 Task: Create a due date automation trigger when advanced on, on the monday of the week before a card is due add dates not due today at 11:00 AM.
Action: Mouse moved to (1186, 94)
Screenshot: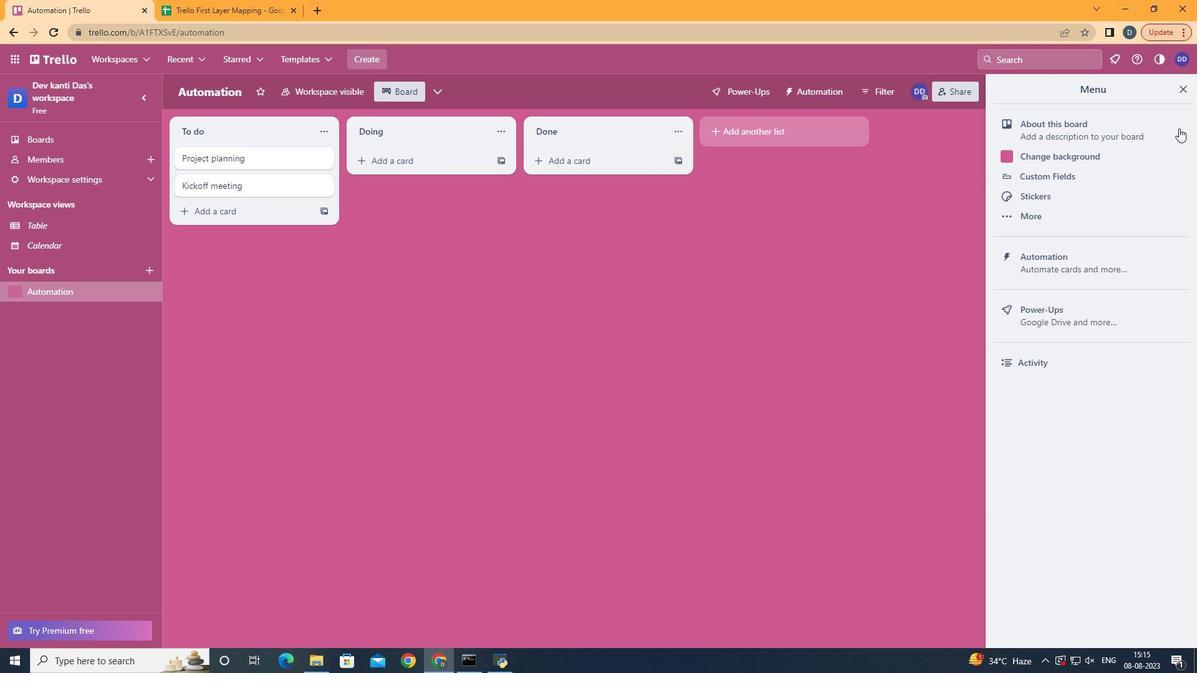 
Action: Mouse pressed left at (1186, 94)
Screenshot: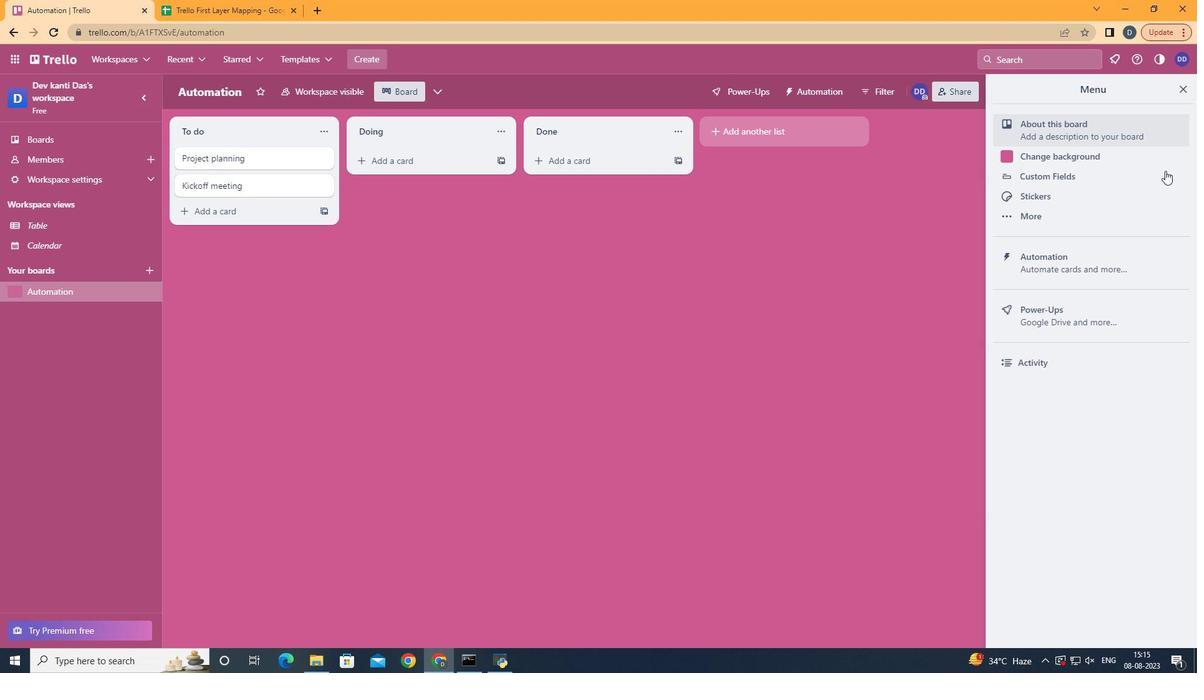 
Action: Mouse moved to (1113, 265)
Screenshot: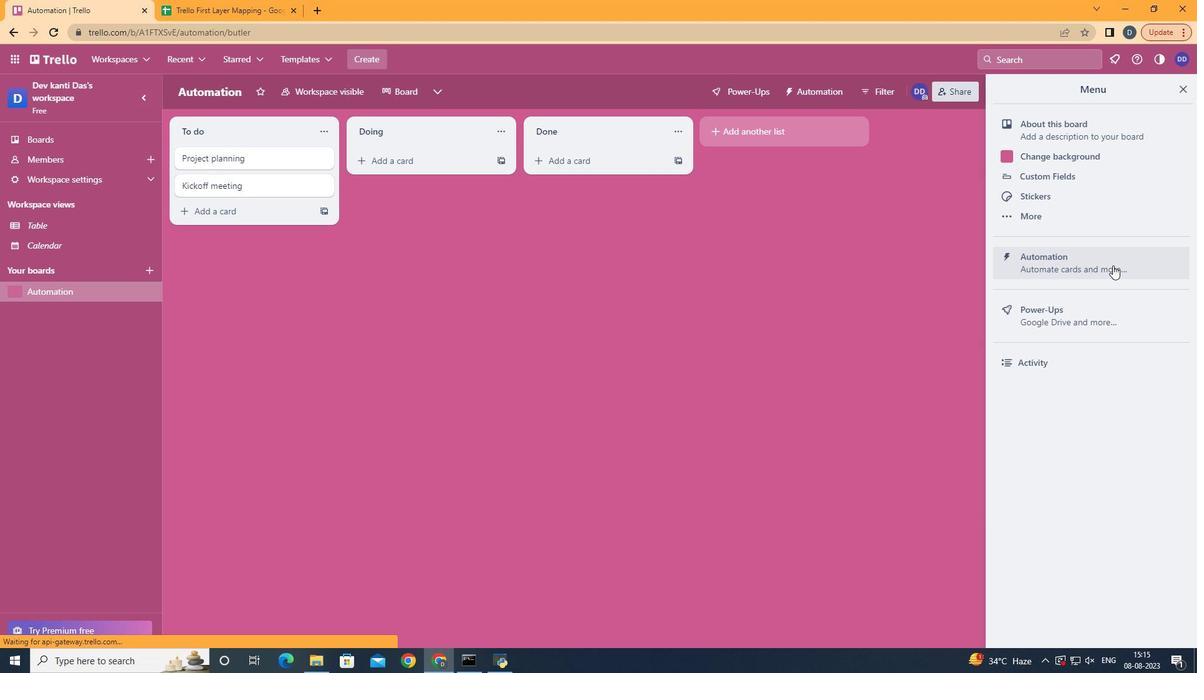 
Action: Mouse pressed left at (1113, 265)
Screenshot: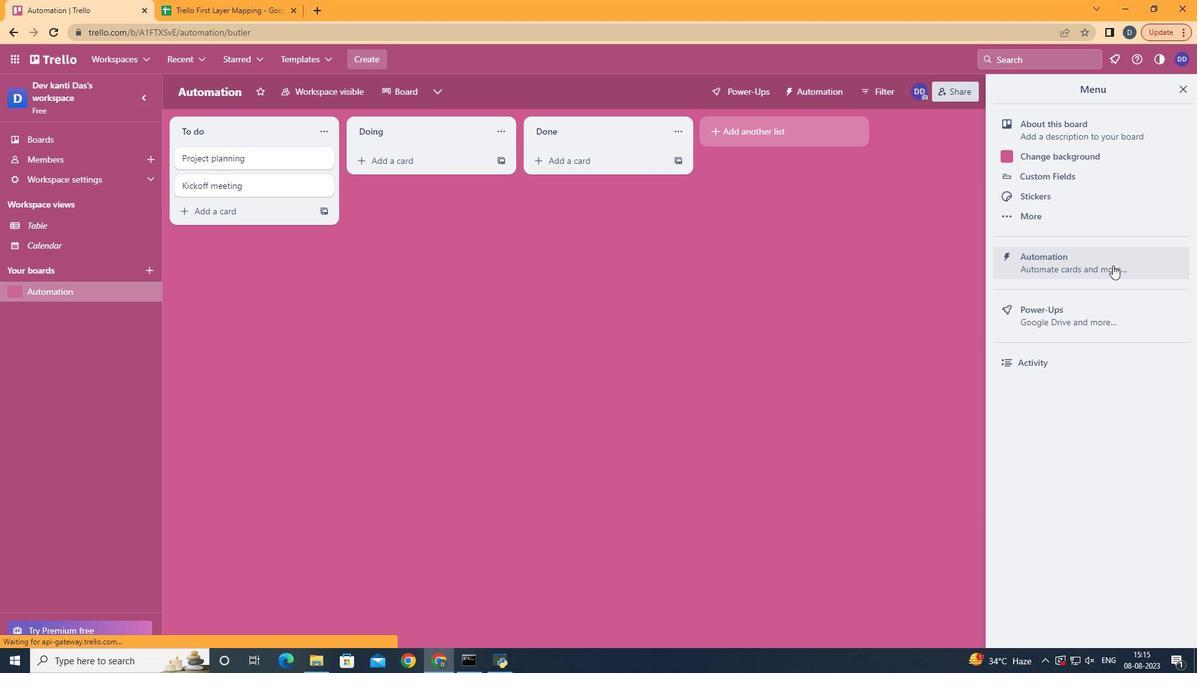 
Action: Mouse moved to (220, 251)
Screenshot: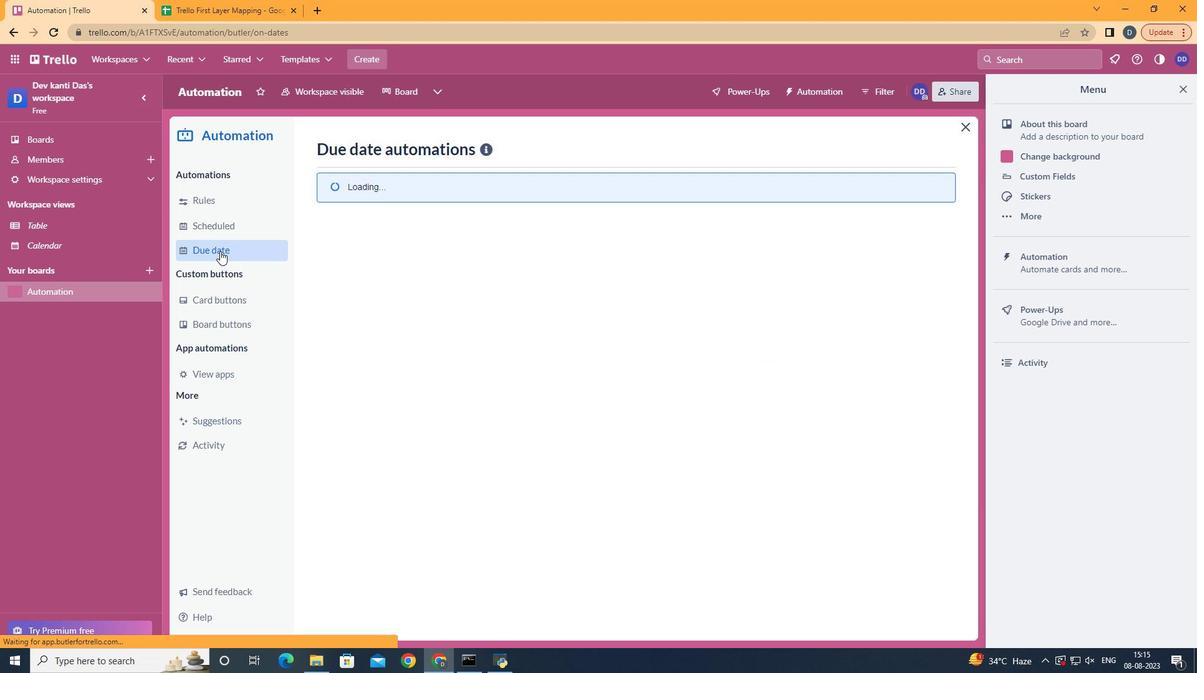 
Action: Mouse pressed left at (220, 251)
Screenshot: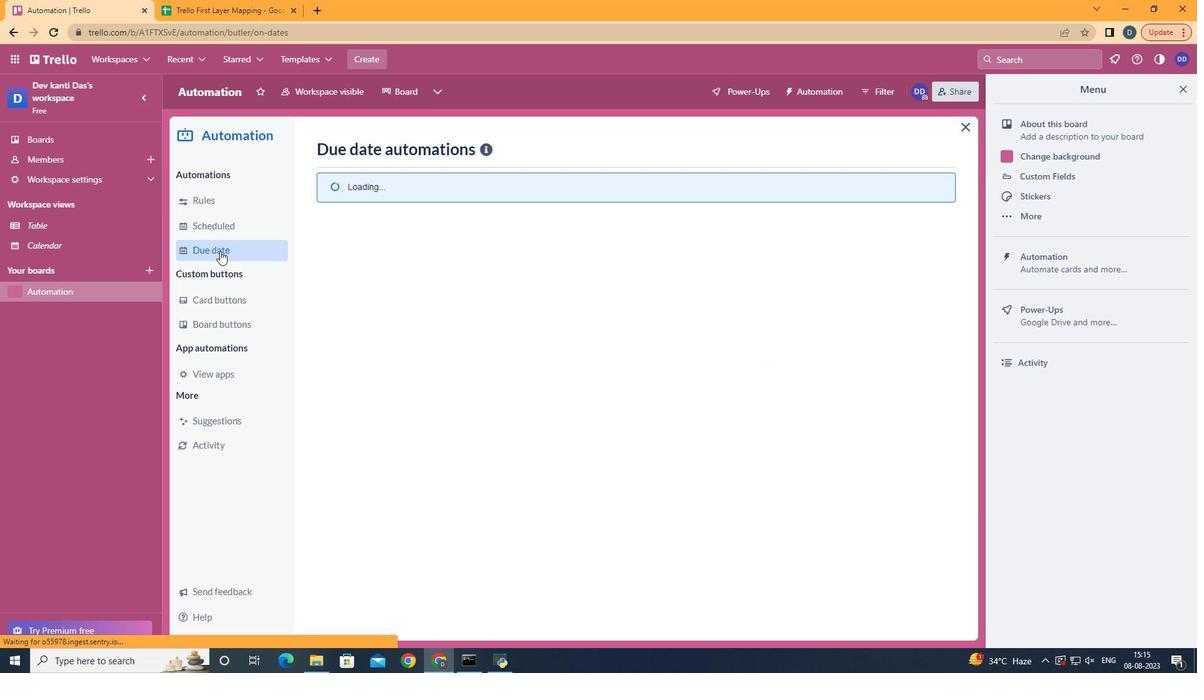 
Action: Mouse moved to (873, 146)
Screenshot: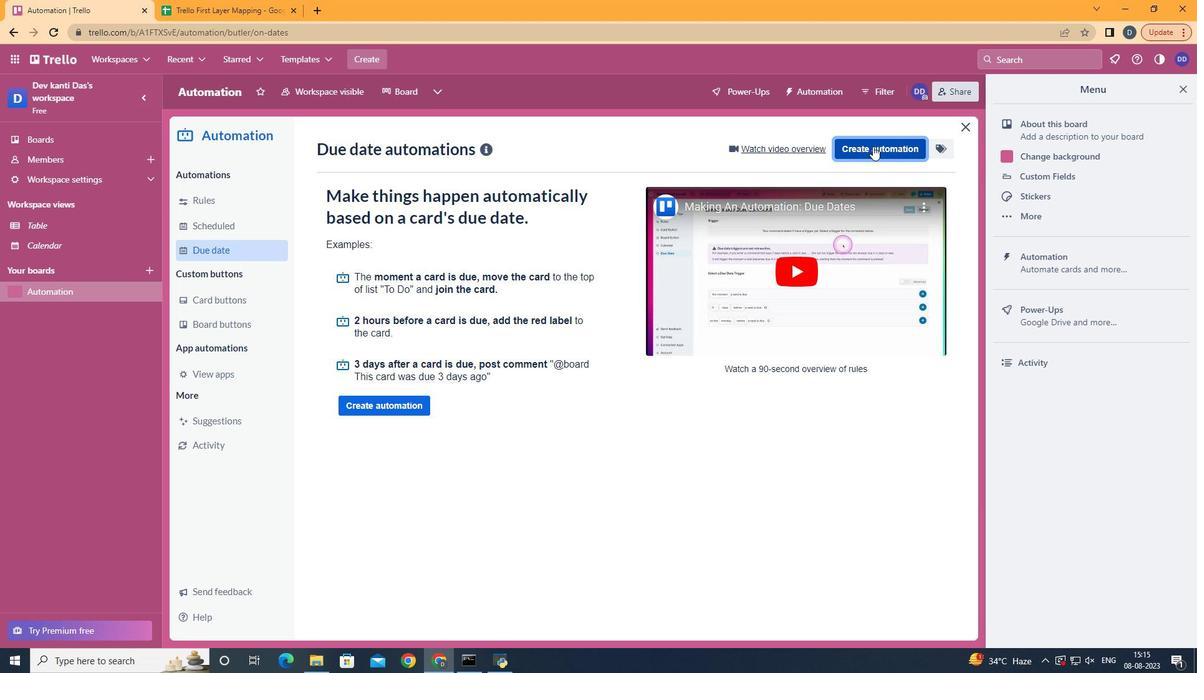 
Action: Mouse pressed left at (873, 146)
Screenshot: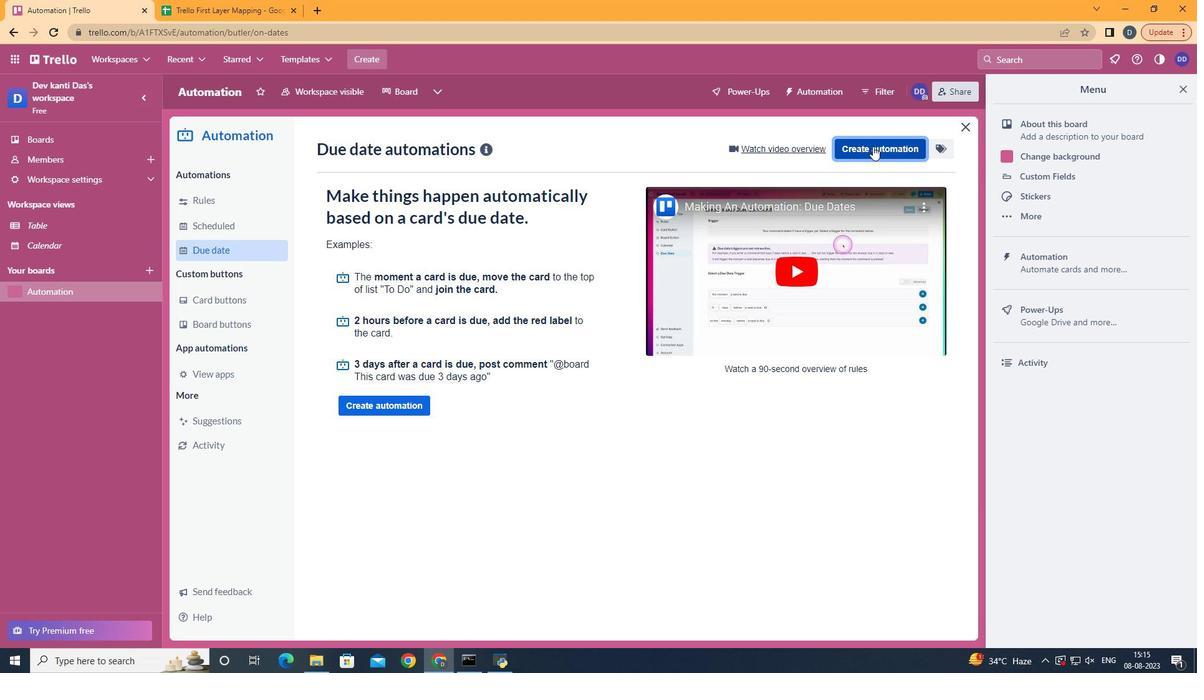 
Action: Mouse moved to (669, 268)
Screenshot: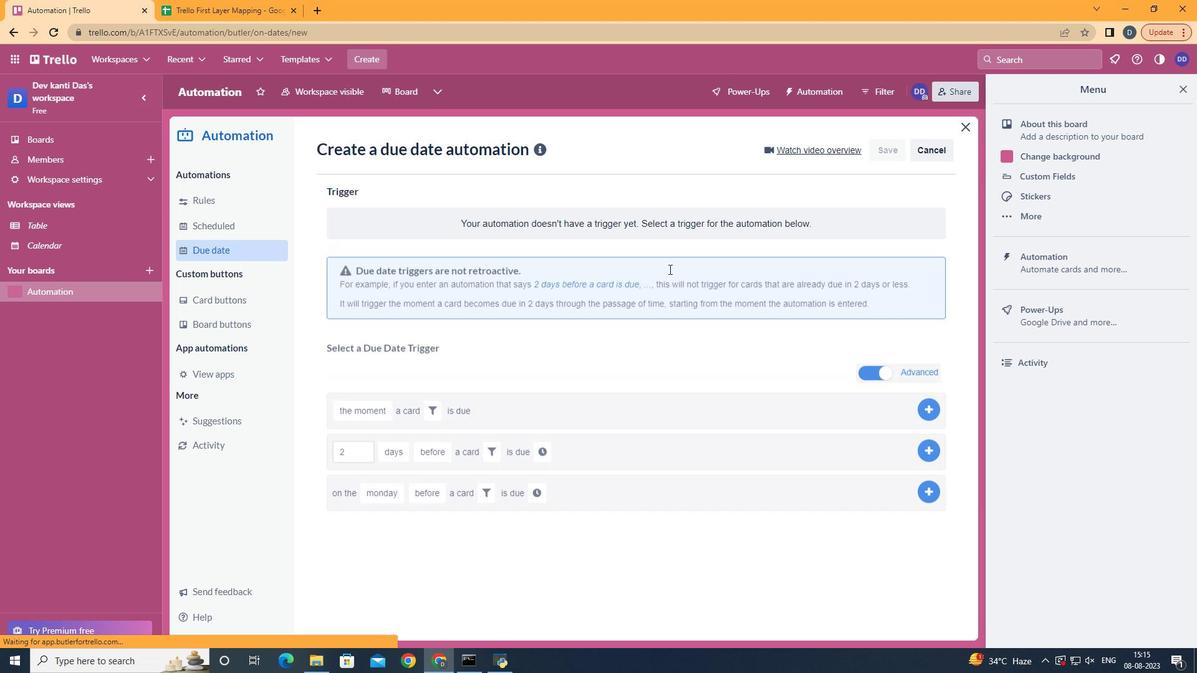 
Action: Mouse pressed left at (669, 268)
Screenshot: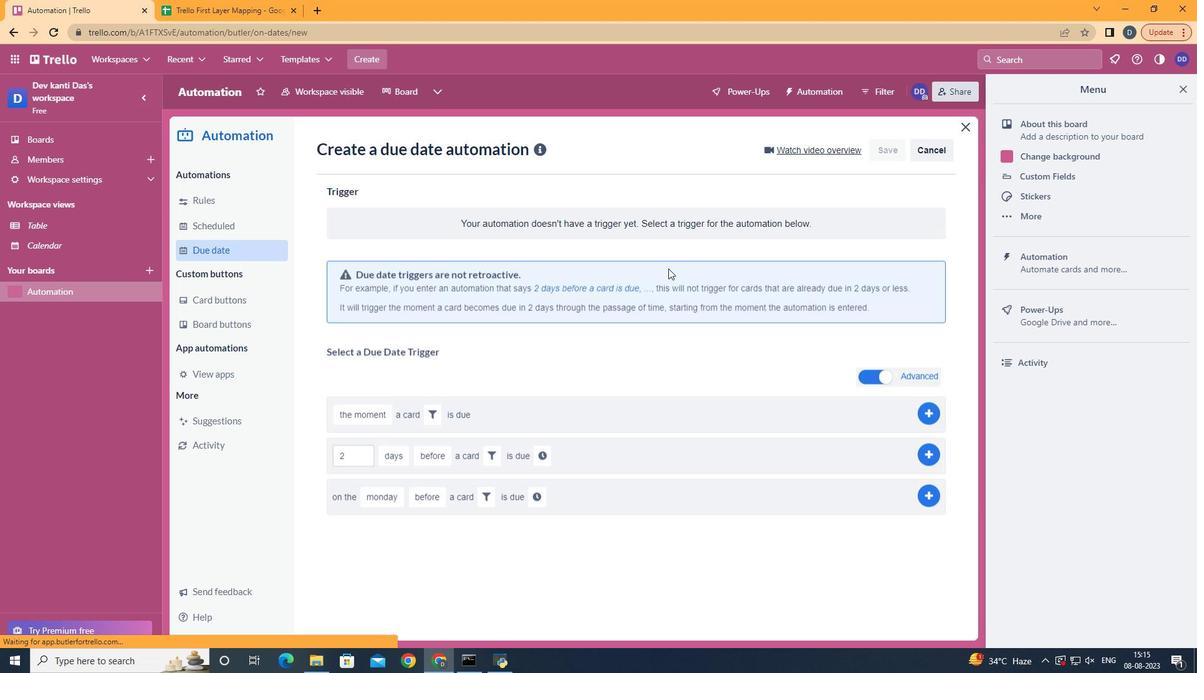 
Action: Mouse moved to (447, 601)
Screenshot: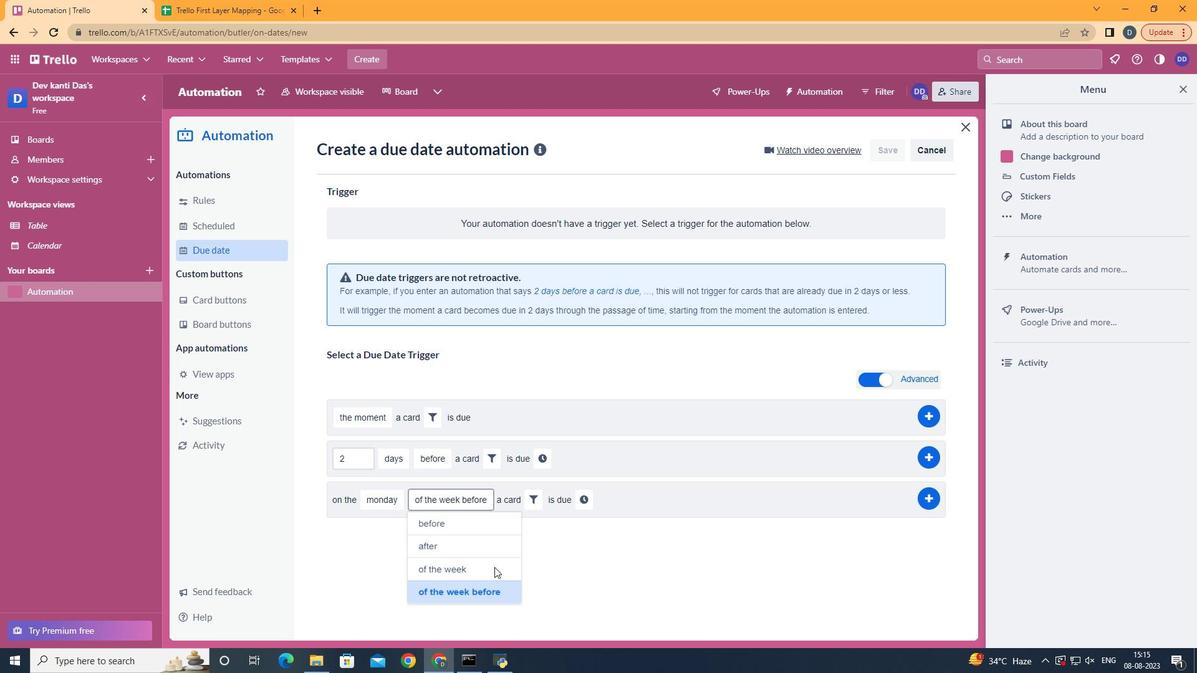 
Action: Mouse pressed left at (447, 601)
Screenshot: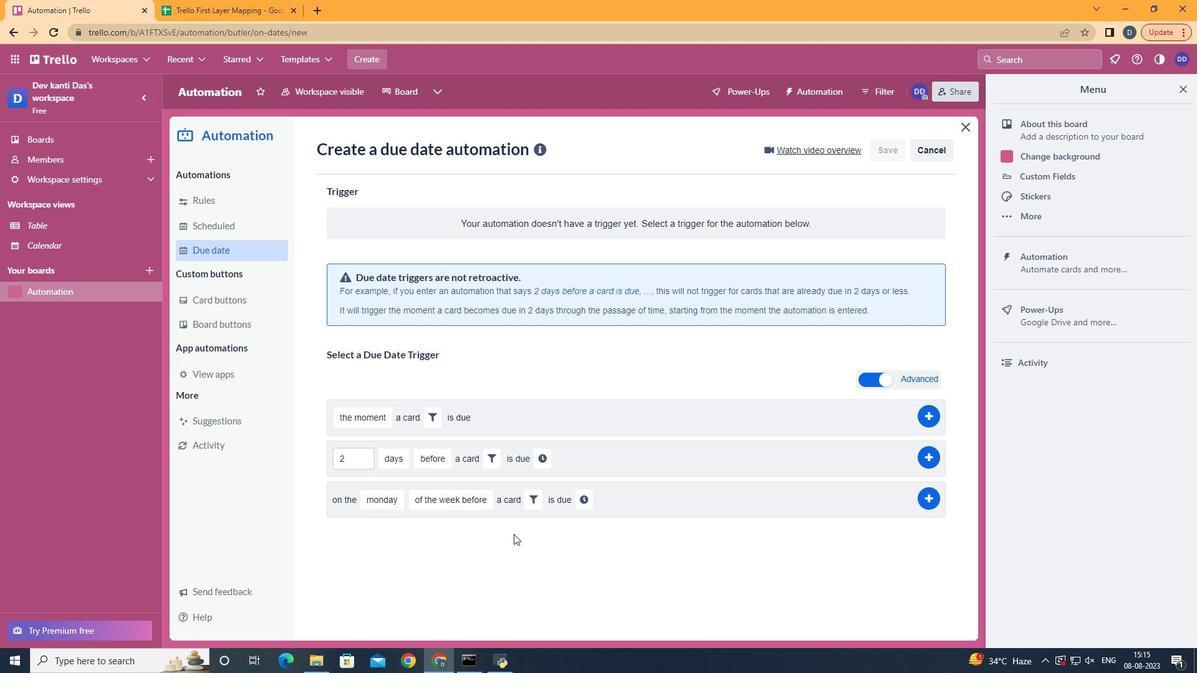 
Action: Mouse moved to (540, 502)
Screenshot: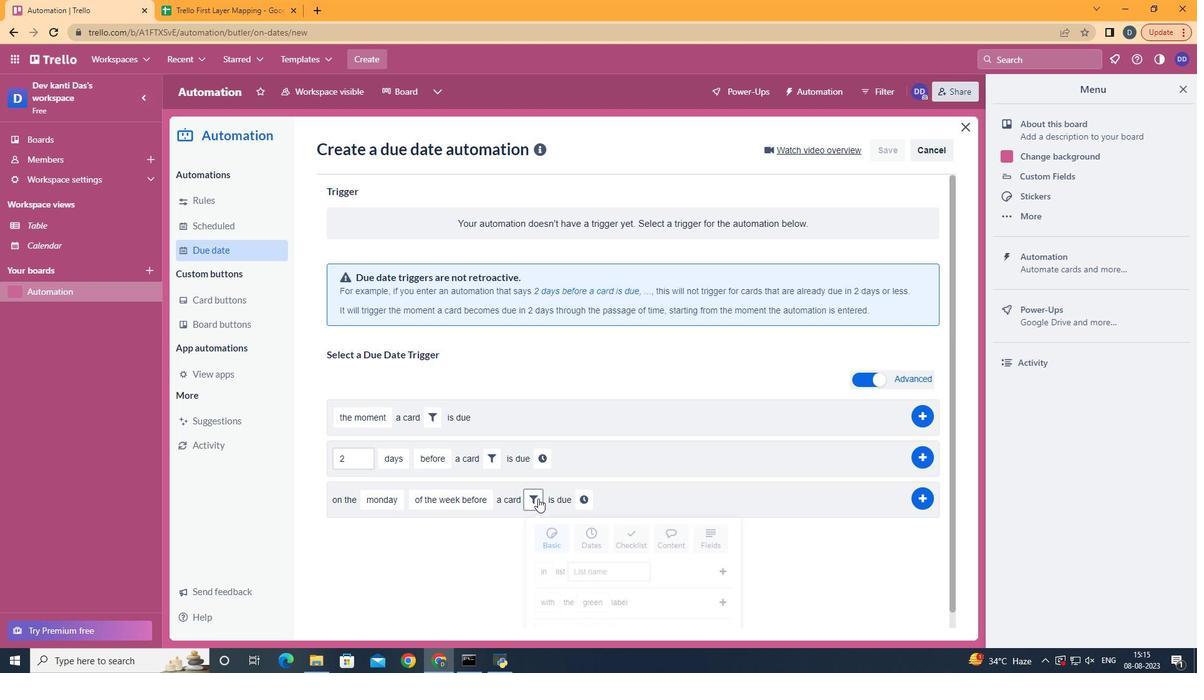 
Action: Mouse pressed left at (540, 502)
Screenshot: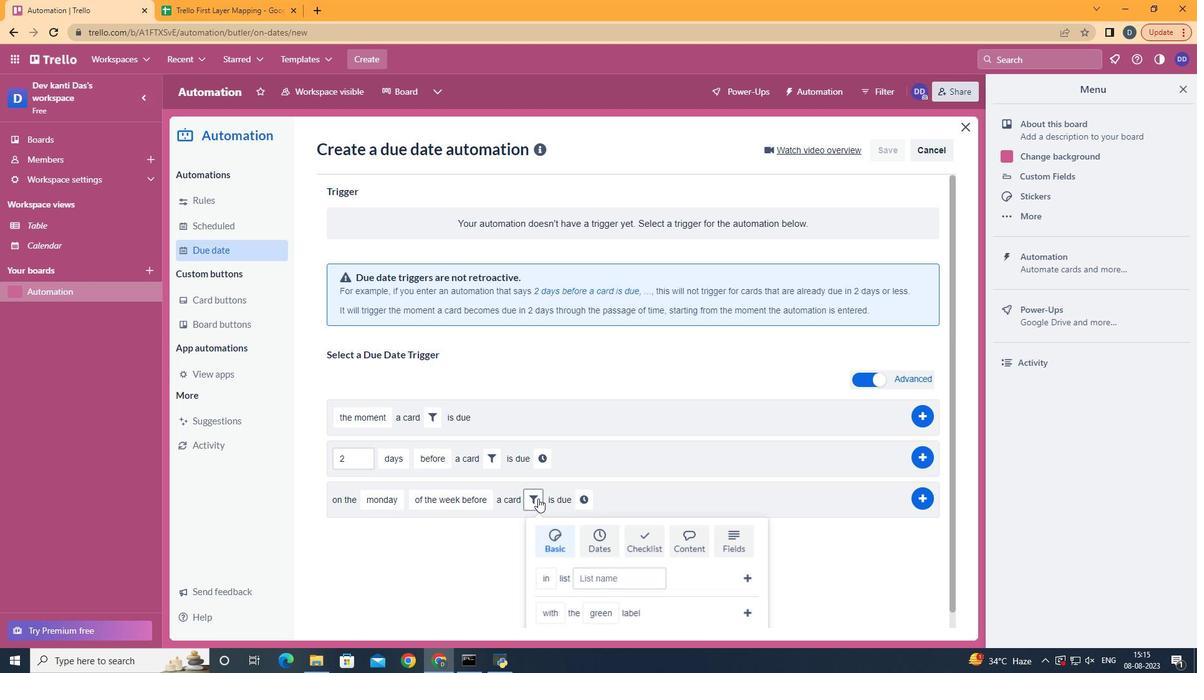 
Action: Mouse moved to (609, 533)
Screenshot: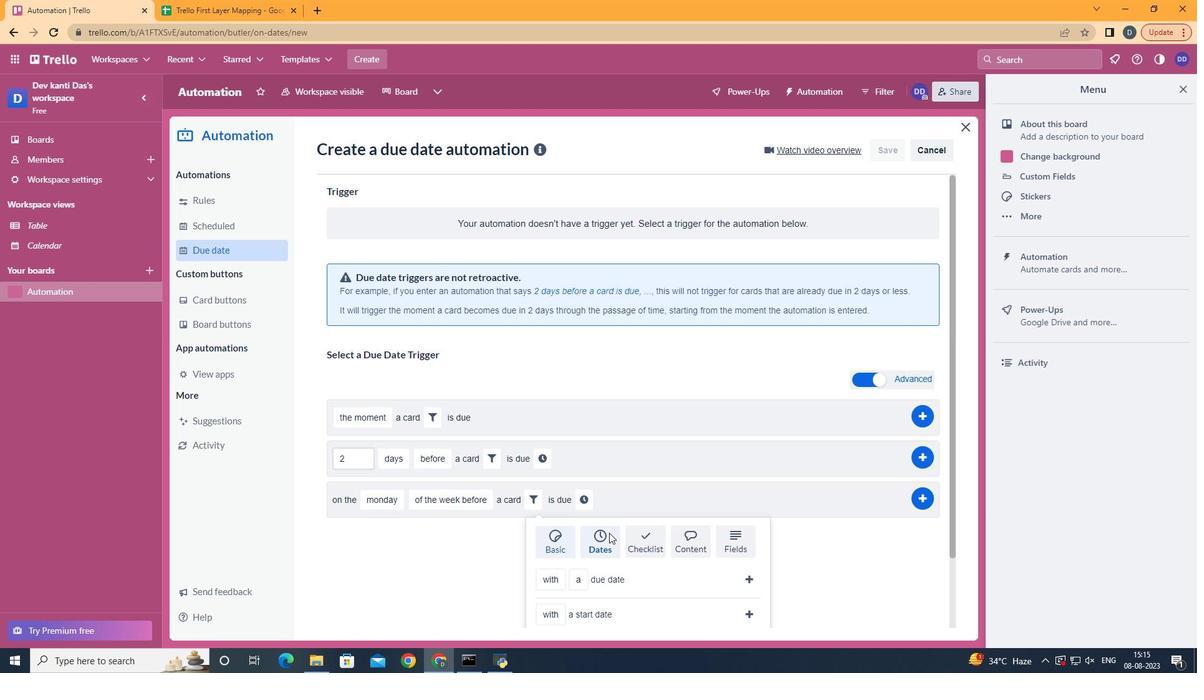 
Action: Mouse pressed left at (609, 533)
Screenshot: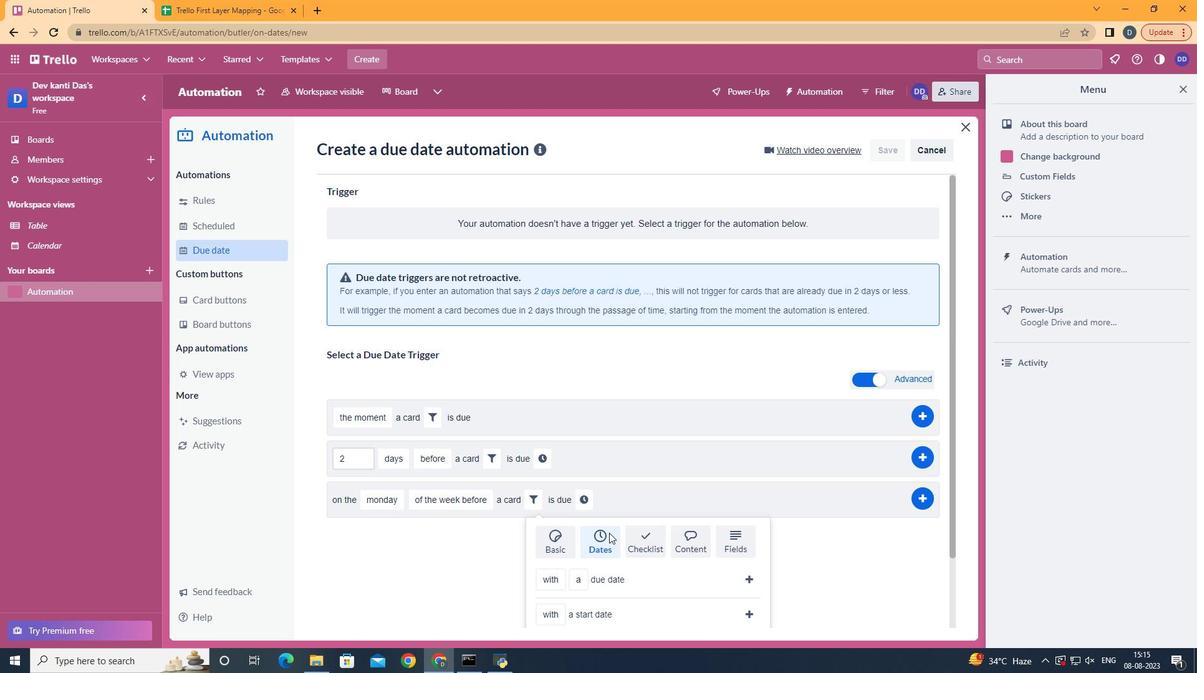 
Action: Mouse scrolled (609, 532) with delta (0, 0)
Screenshot: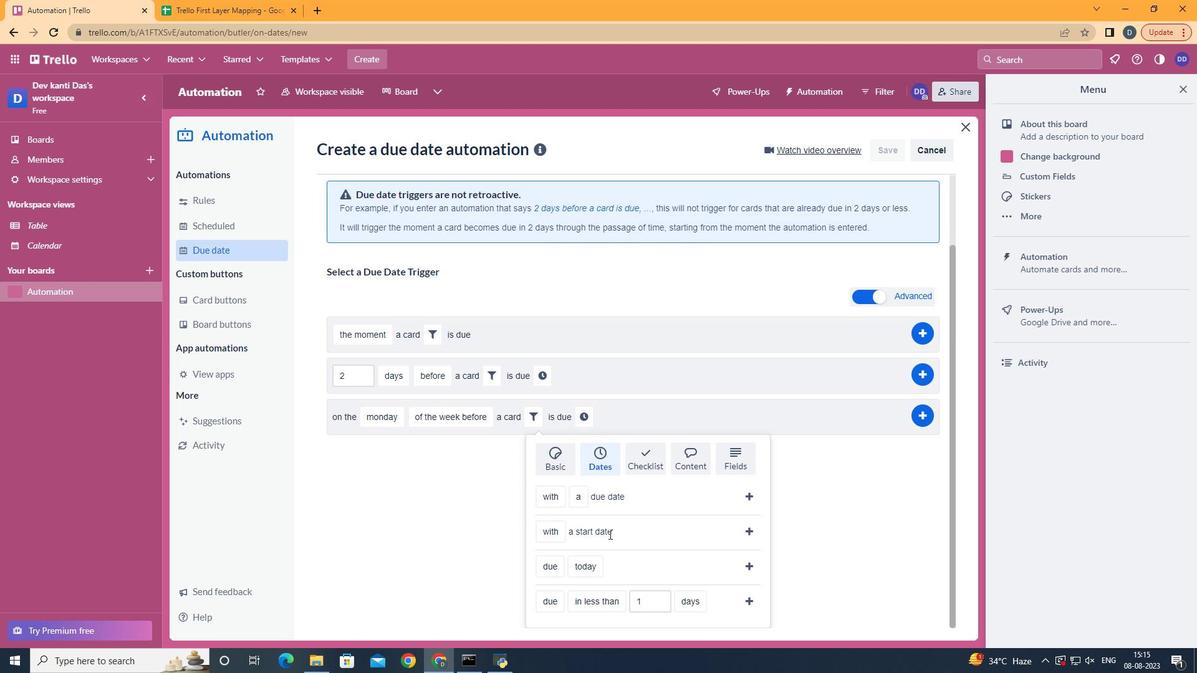 
Action: Mouse scrolled (609, 532) with delta (0, 0)
Screenshot: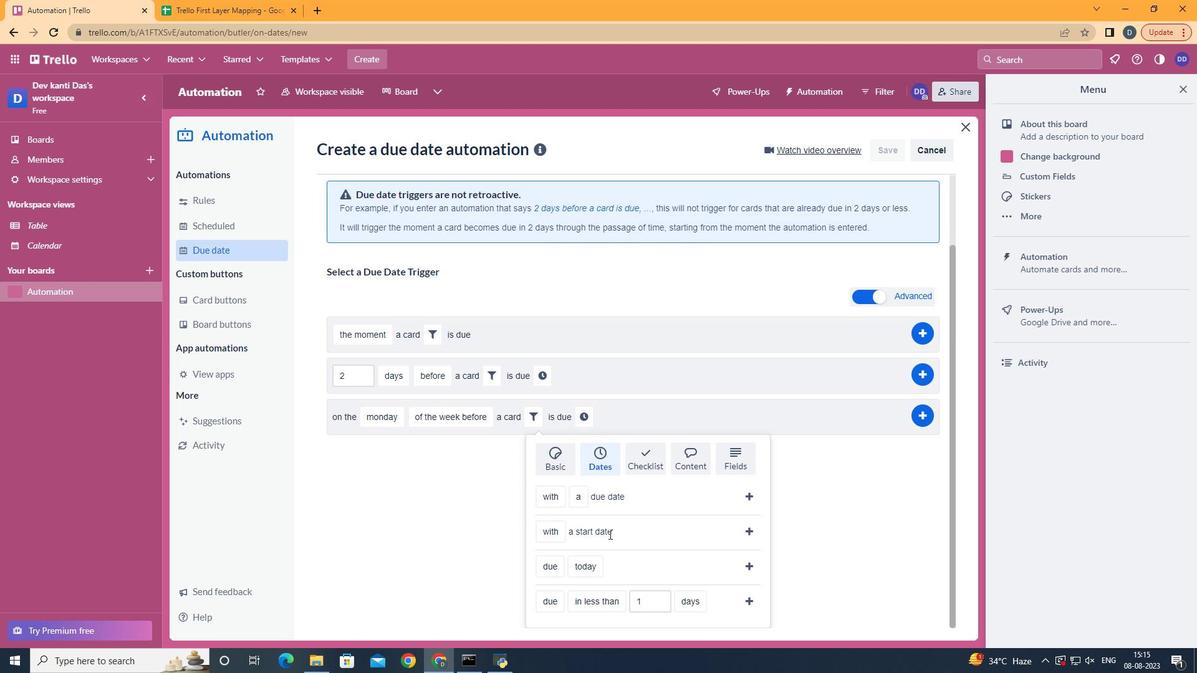 
Action: Mouse scrolled (609, 532) with delta (0, 0)
Screenshot: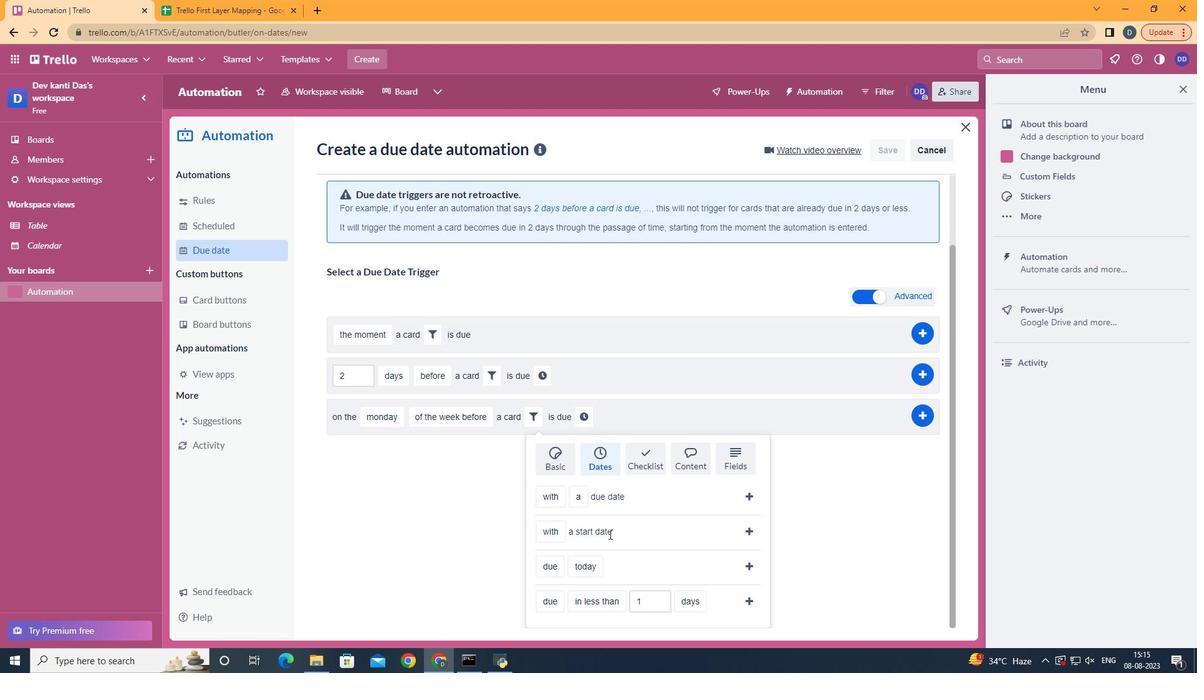 
Action: Mouse scrolled (609, 532) with delta (0, 0)
Screenshot: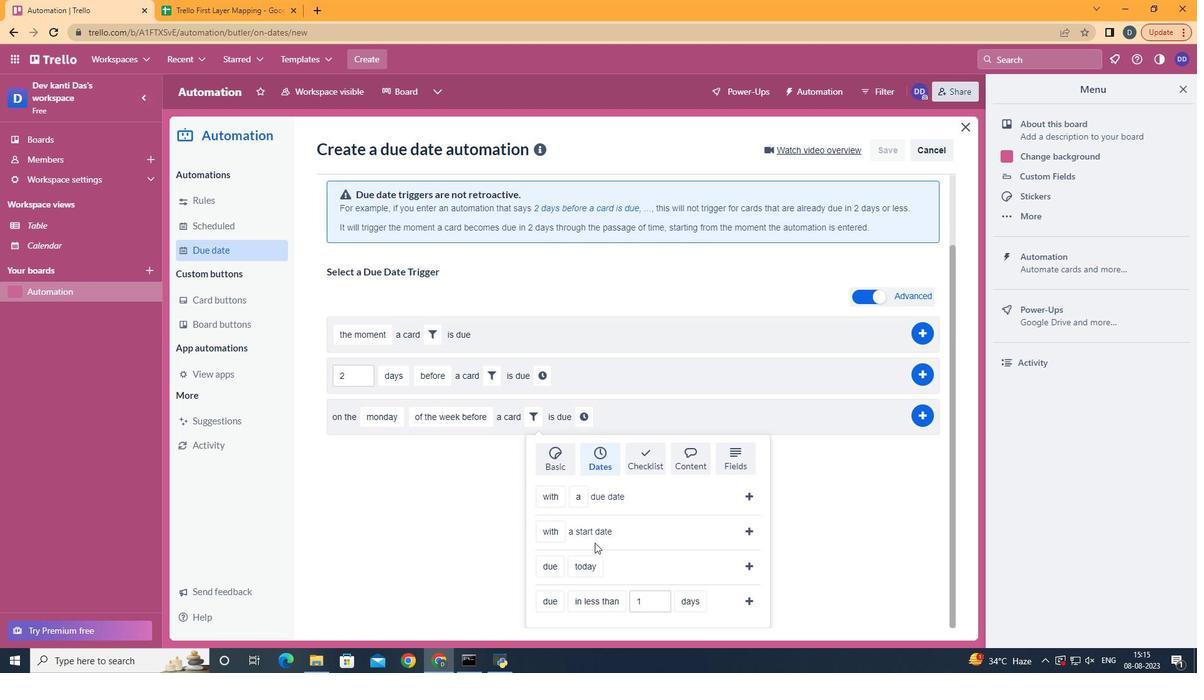 
Action: Mouse moved to (572, 496)
Screenshot: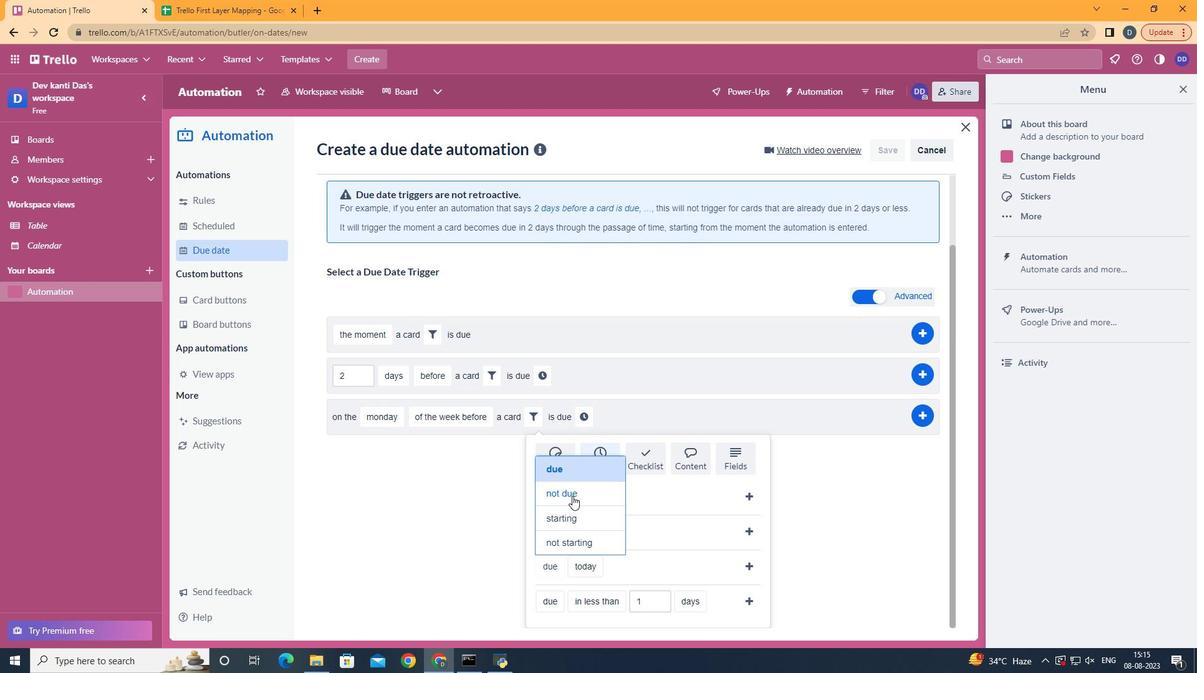 
Action: Mouse pressed left at (572, 496)
Screenshot: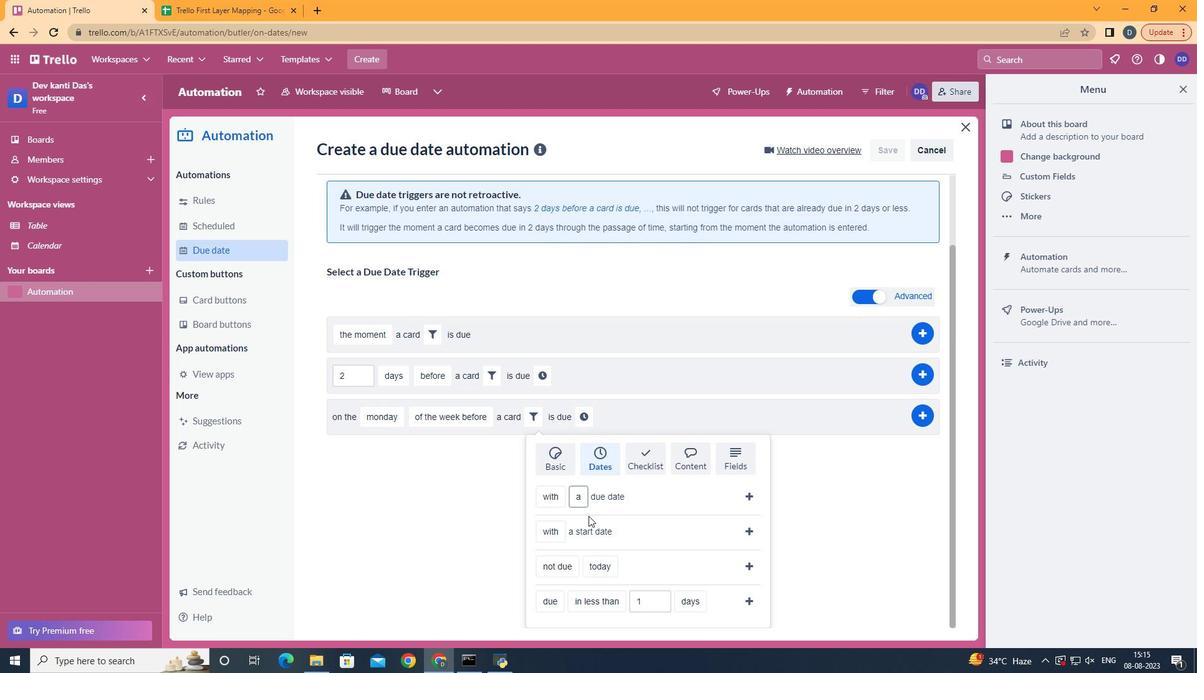 
Action: Mouse moved to (626, 417)
Screenshot: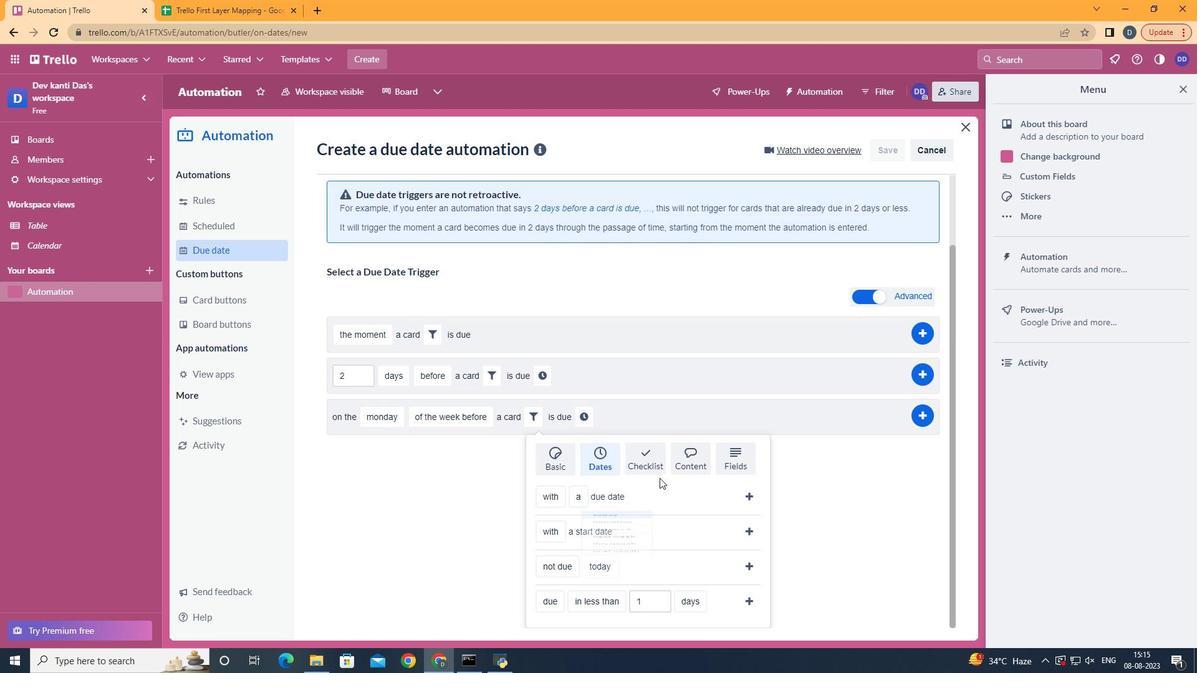 
Action: Mouse pressed left at (626, 417)
Screenshot: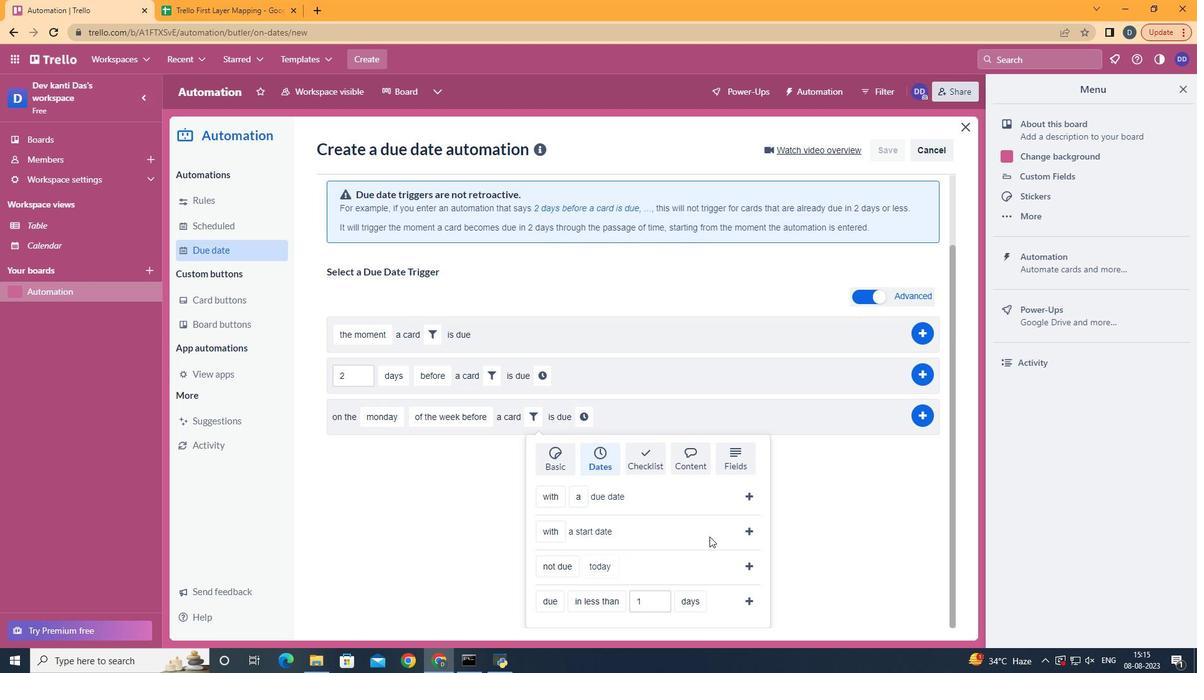 
Action: Mouse moved to (744, 566)
Screenshot: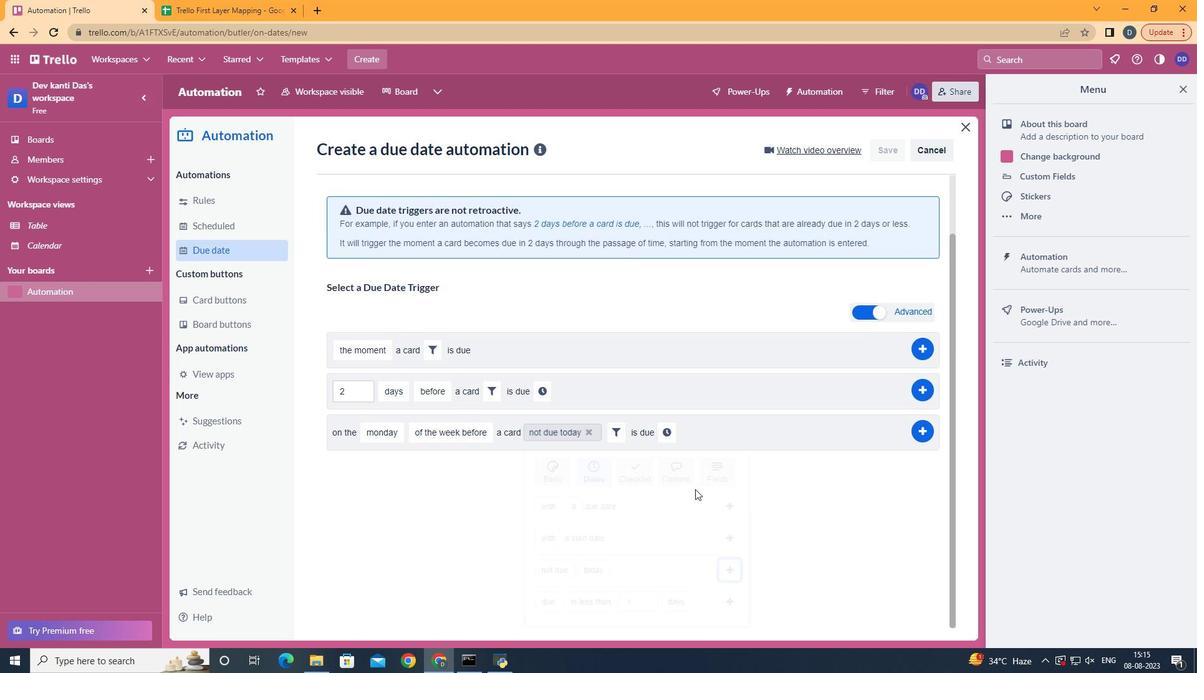
Action: Mouse pressed left at (744, 566)
Screenshot: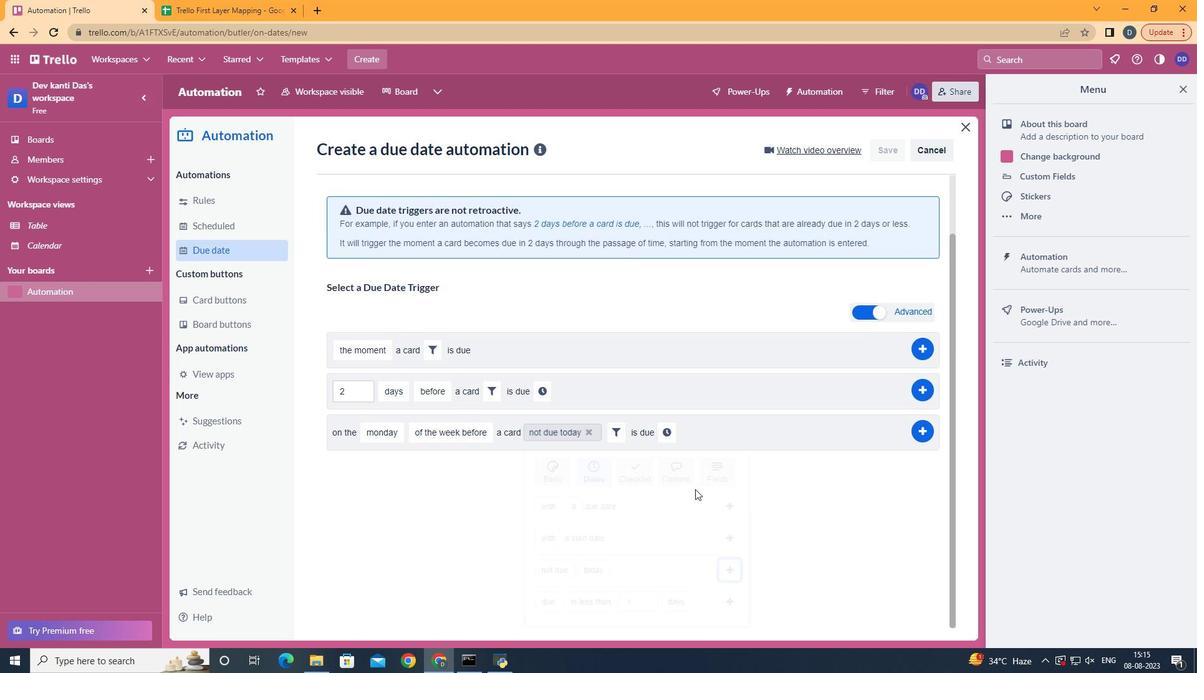 
Action: Mouse moved to (691, 505)
Screenshot: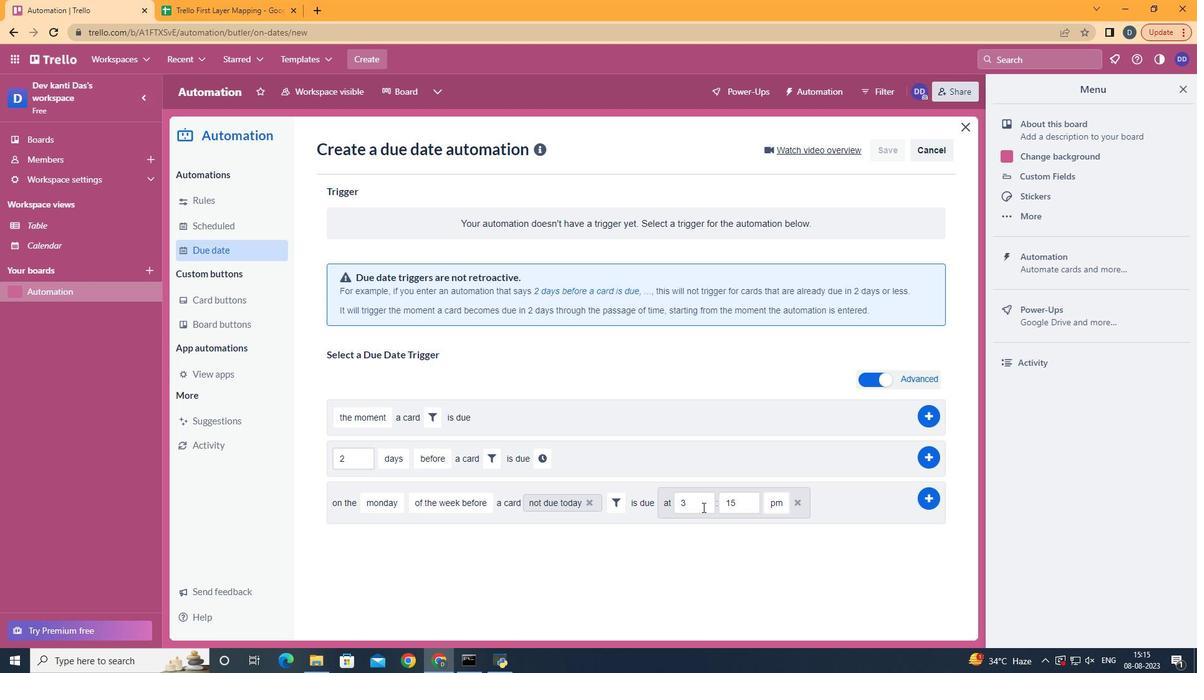 
Action: Mouse pressed left at (671, 500)
Screenshot: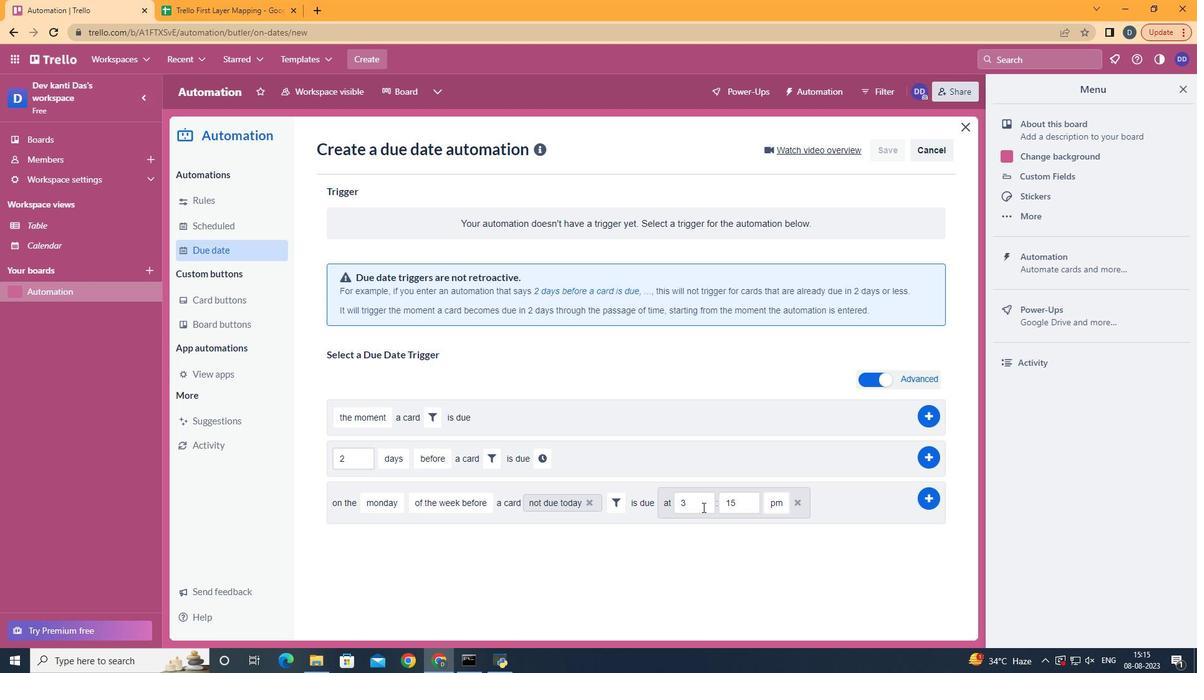 
Action: Mouse moved to (702, 507)
Screenshot: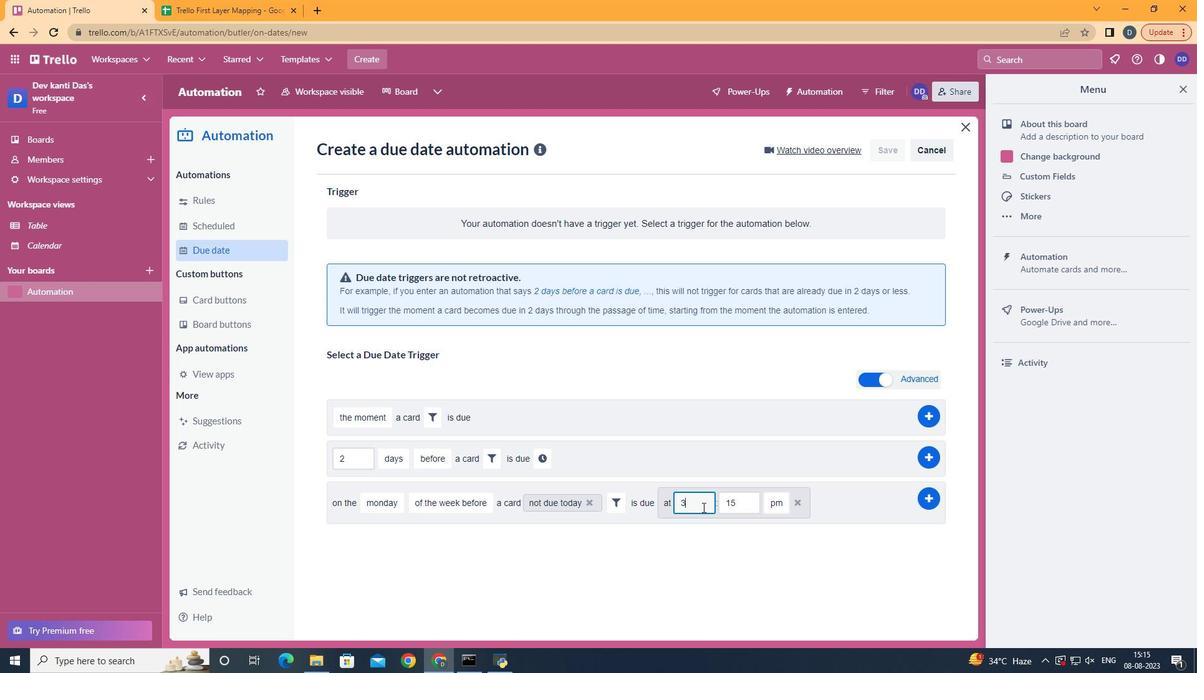 
Action: Mouse pressed left at (702, 507)
Screenshot: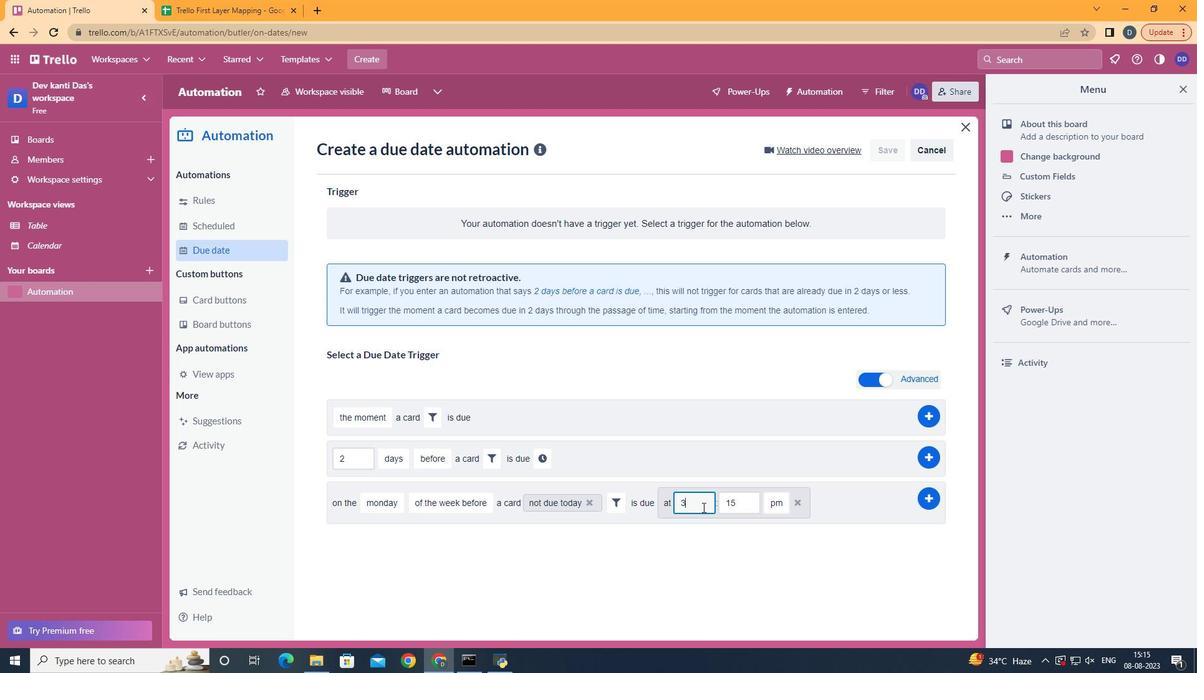 
Action: Key pressed <Key.backspace>11
Screenshot: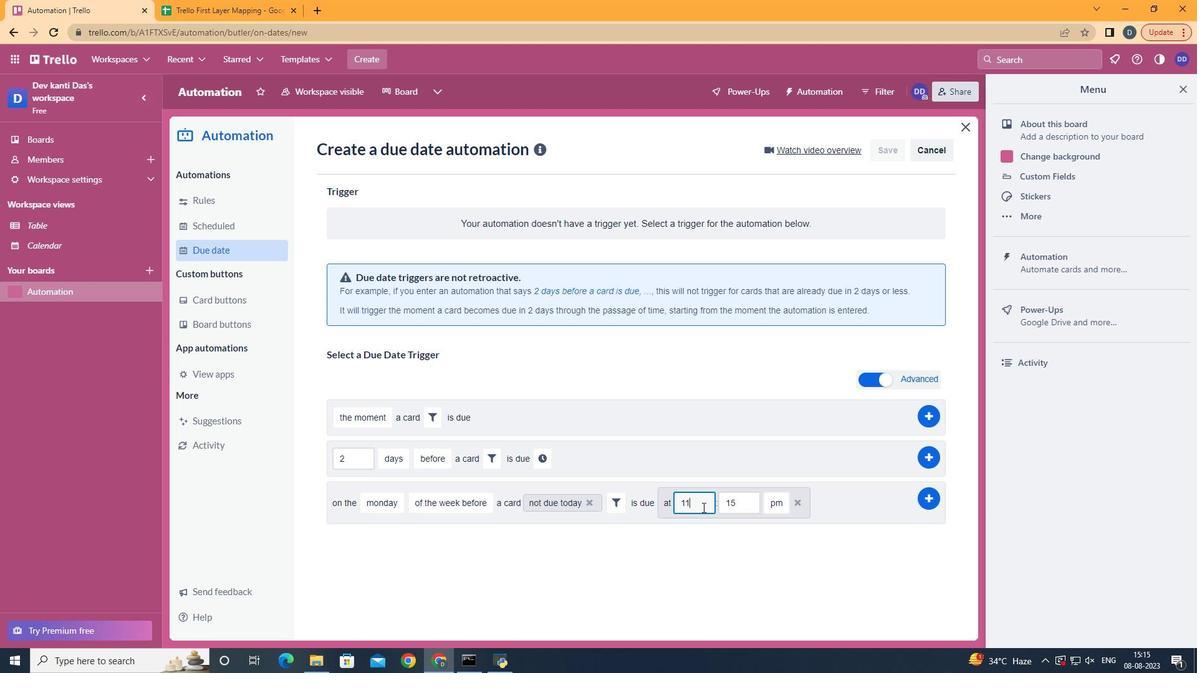 
Action: Mouse moved to (745, 498)
Screenshot: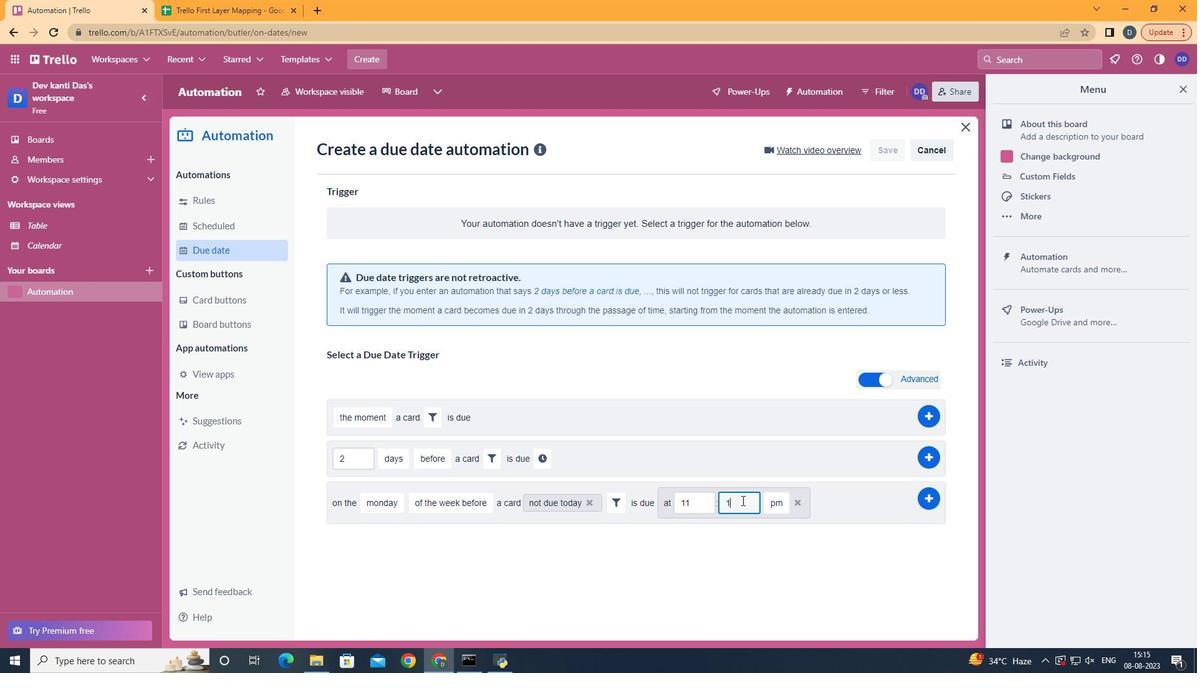 
Action: Mouse pressed left at (745, 498)
Screenshot: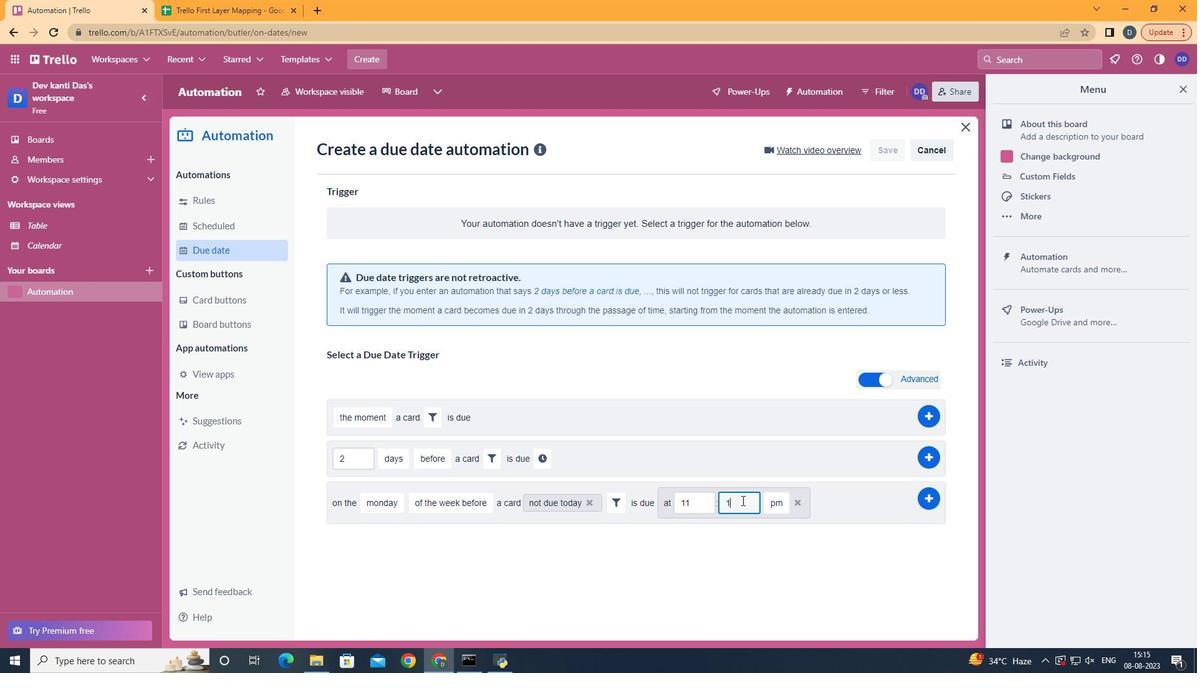 
Action: Mouse moved to (742, 500)
Screenshot: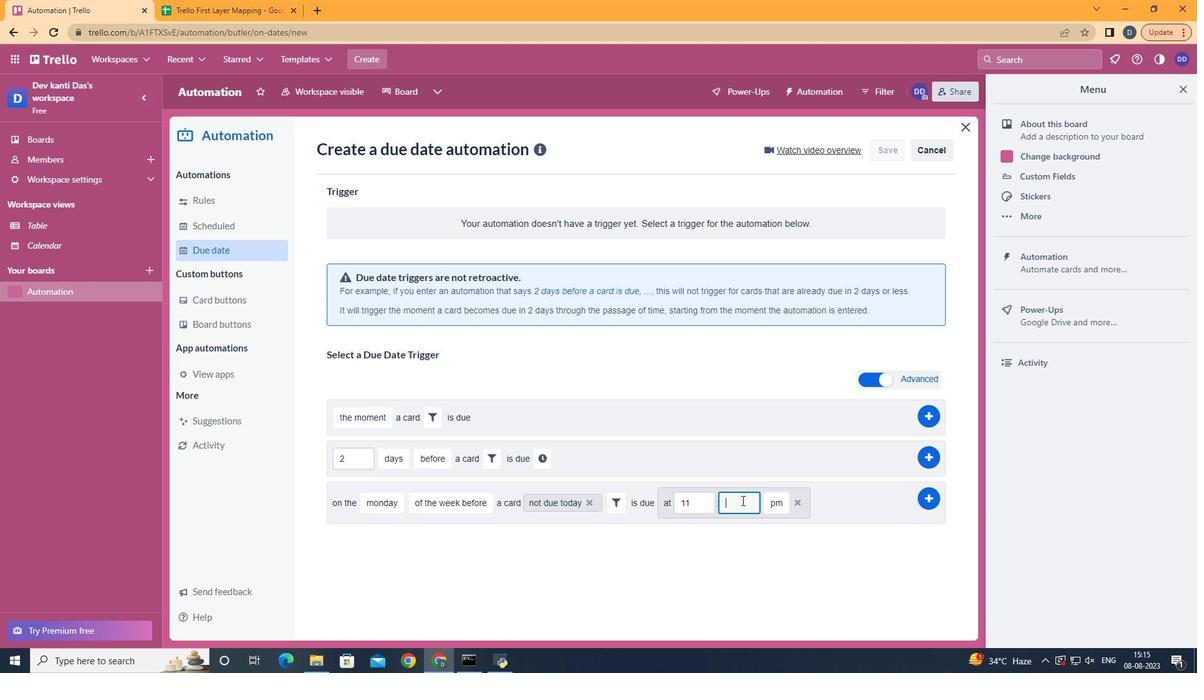 
Action: Key pressed <Key.backspace><Key.backspace>00
Screenshot: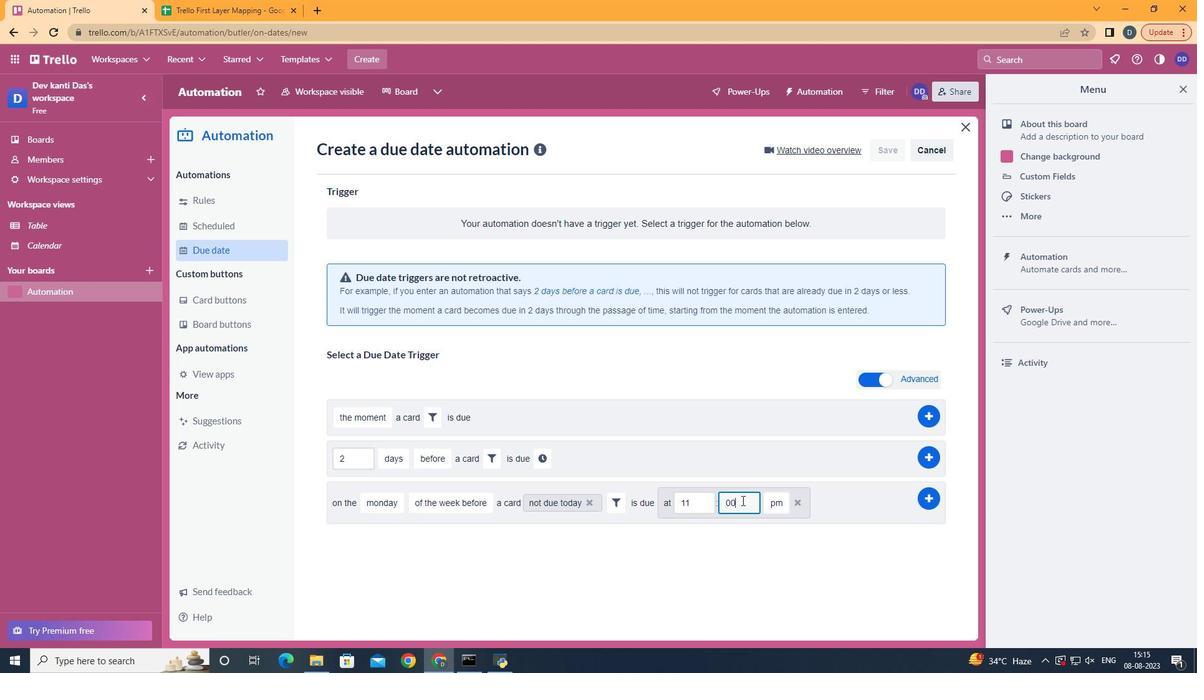 
Action: Mouse moved to (772, 525)
Screenshot: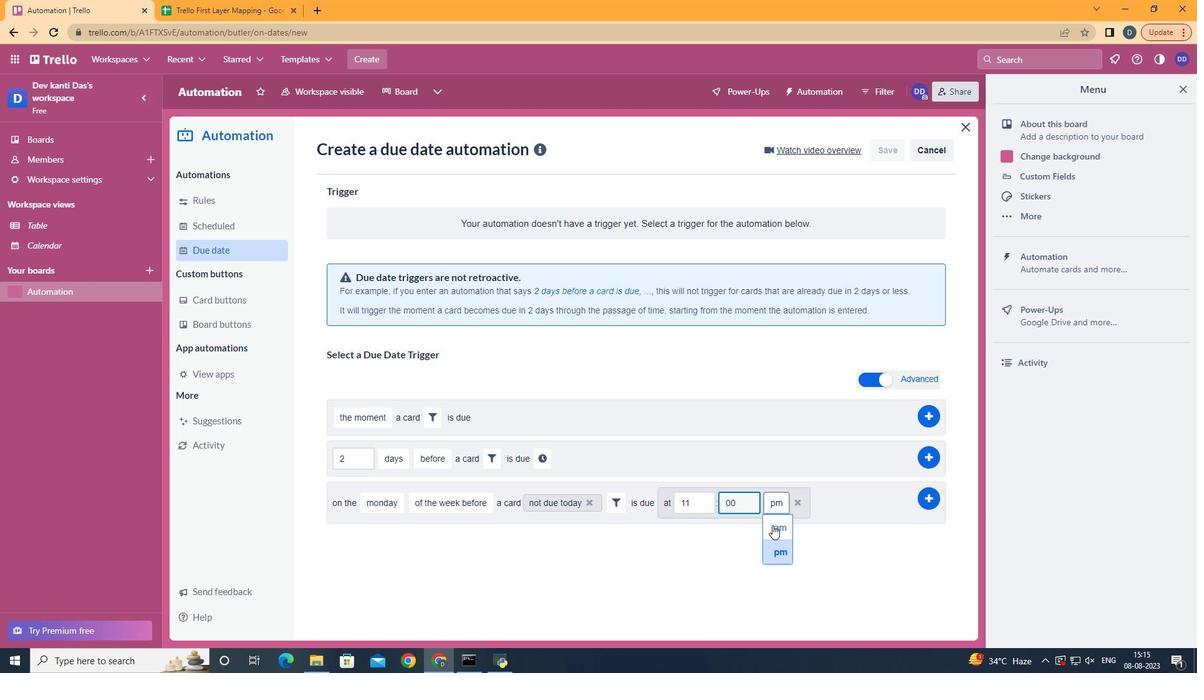 
Action: Mouse pressed left at (772, 525)
Screenshot: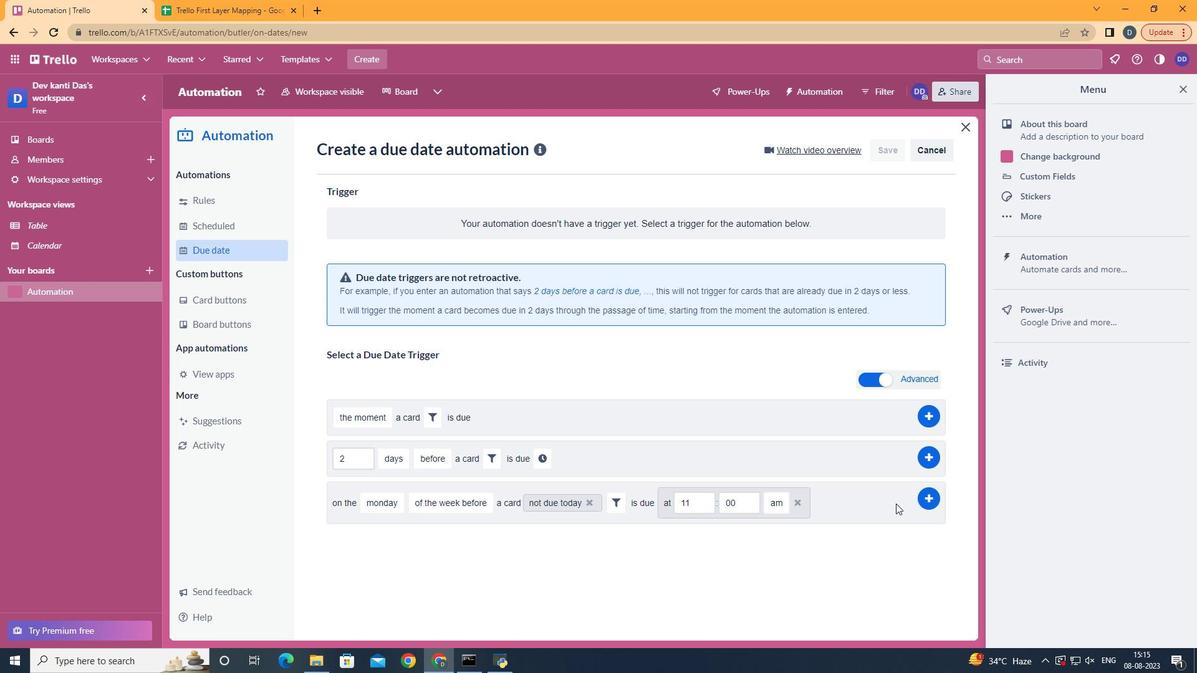 
Action: Mouse moved to (919, 500)
Screenshot: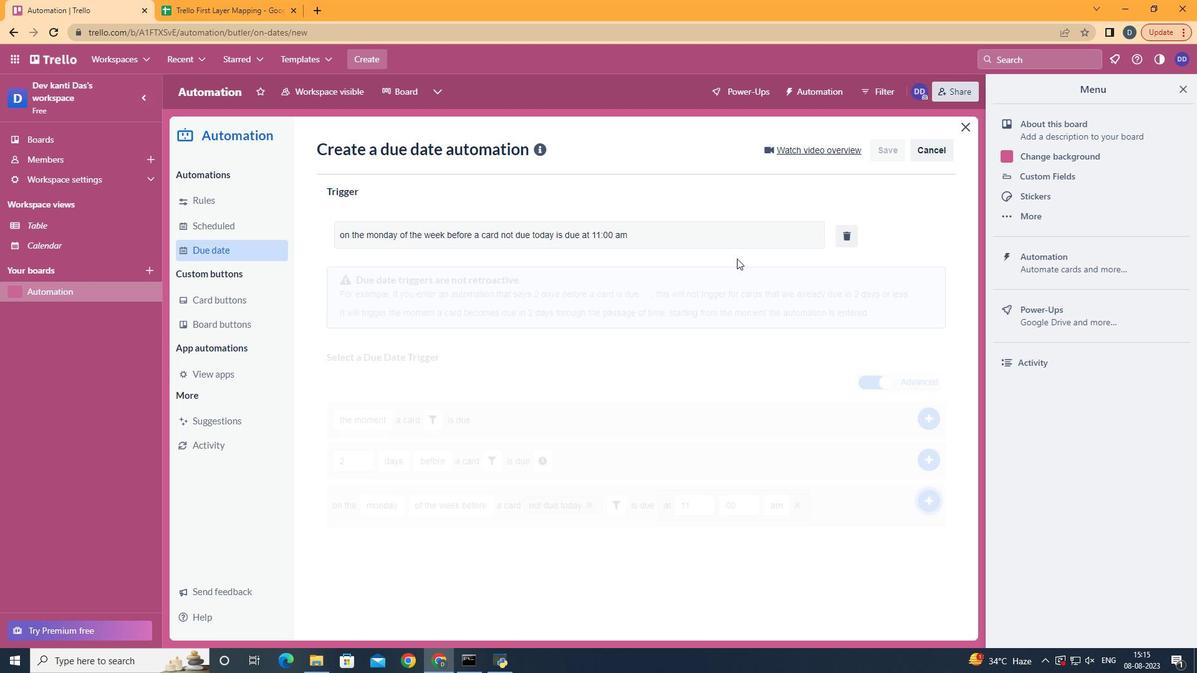 
Action: Mouse pressed left at (919, 500)
Screenshot: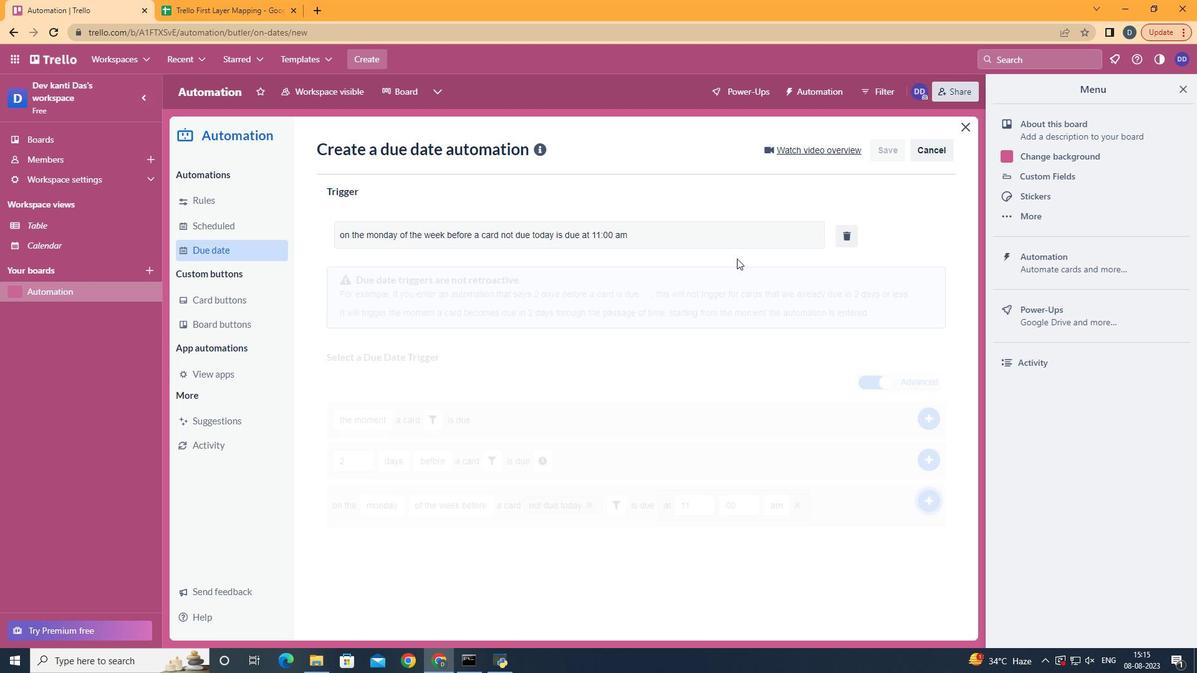 
Action: Mouse moved to (749, 273)
Screenshot: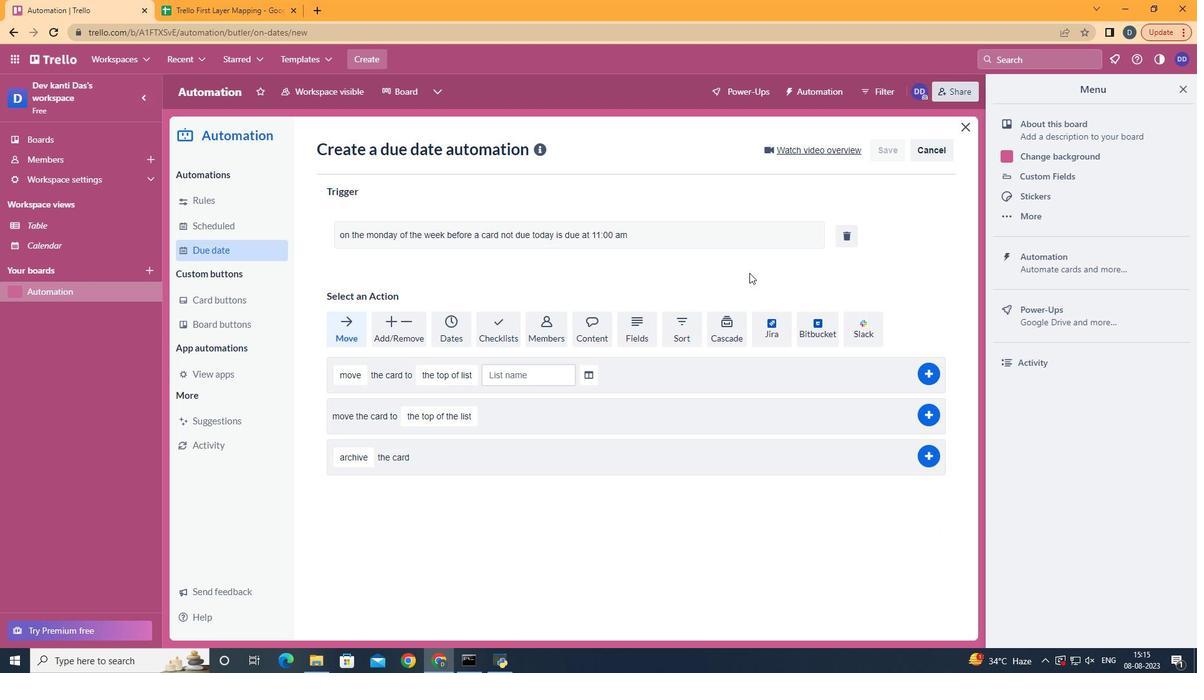 
